 Task: Add Boiron Arsenicum Album 30C to the cart.
Action: Mouse moved to (315, 145)
Screenshot: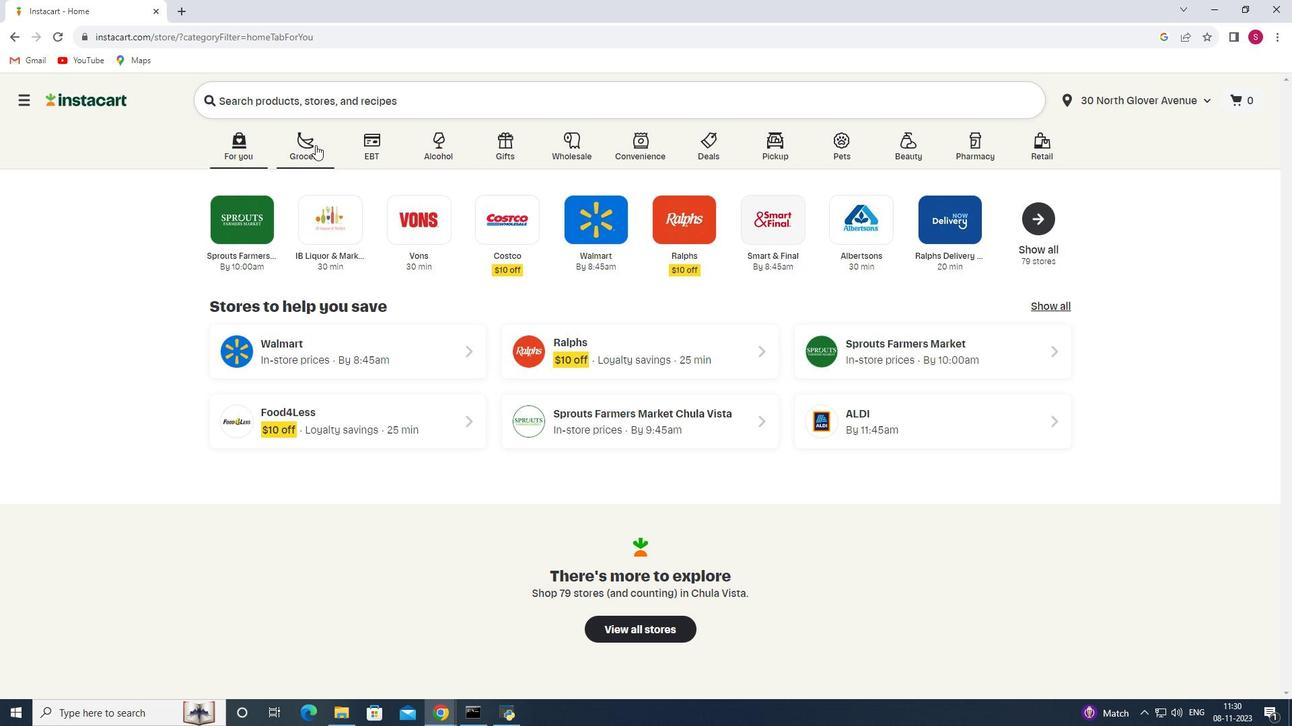 
Action: Mouse pressed left at (315, 145)
Screenshot: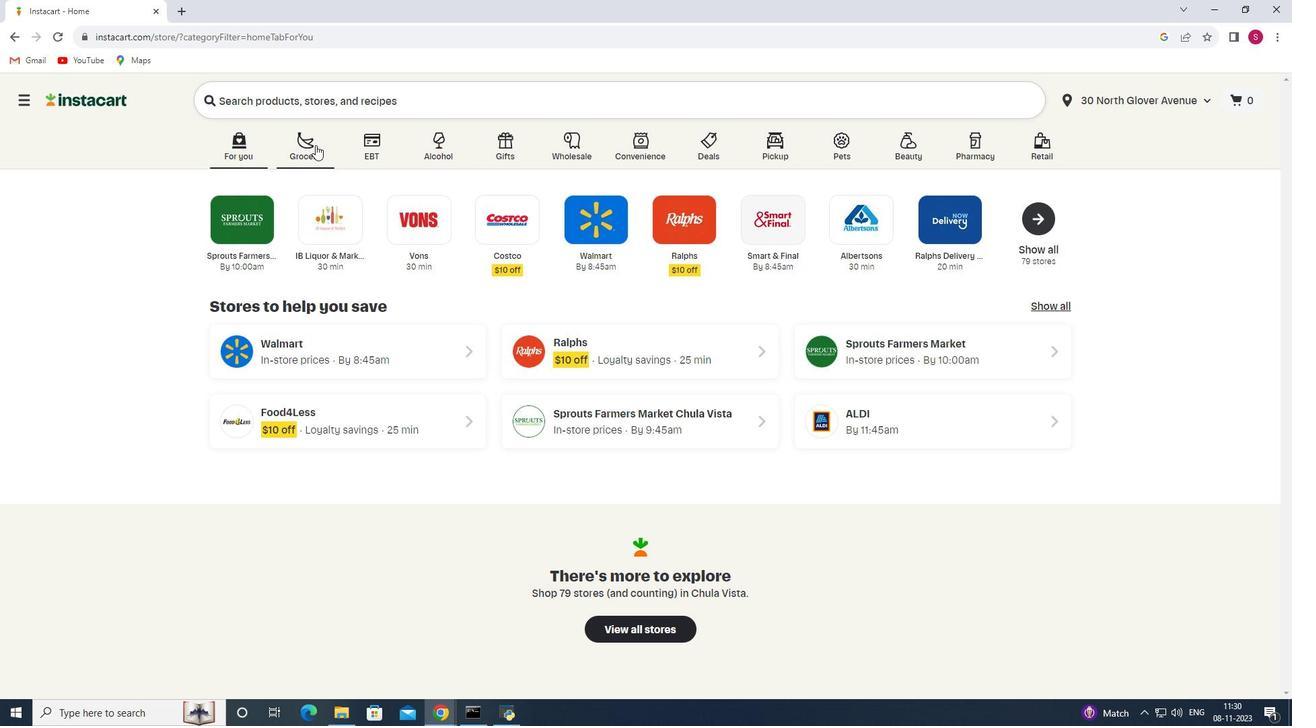 
Action: Mouse moved to (293, 391)
Screenshot: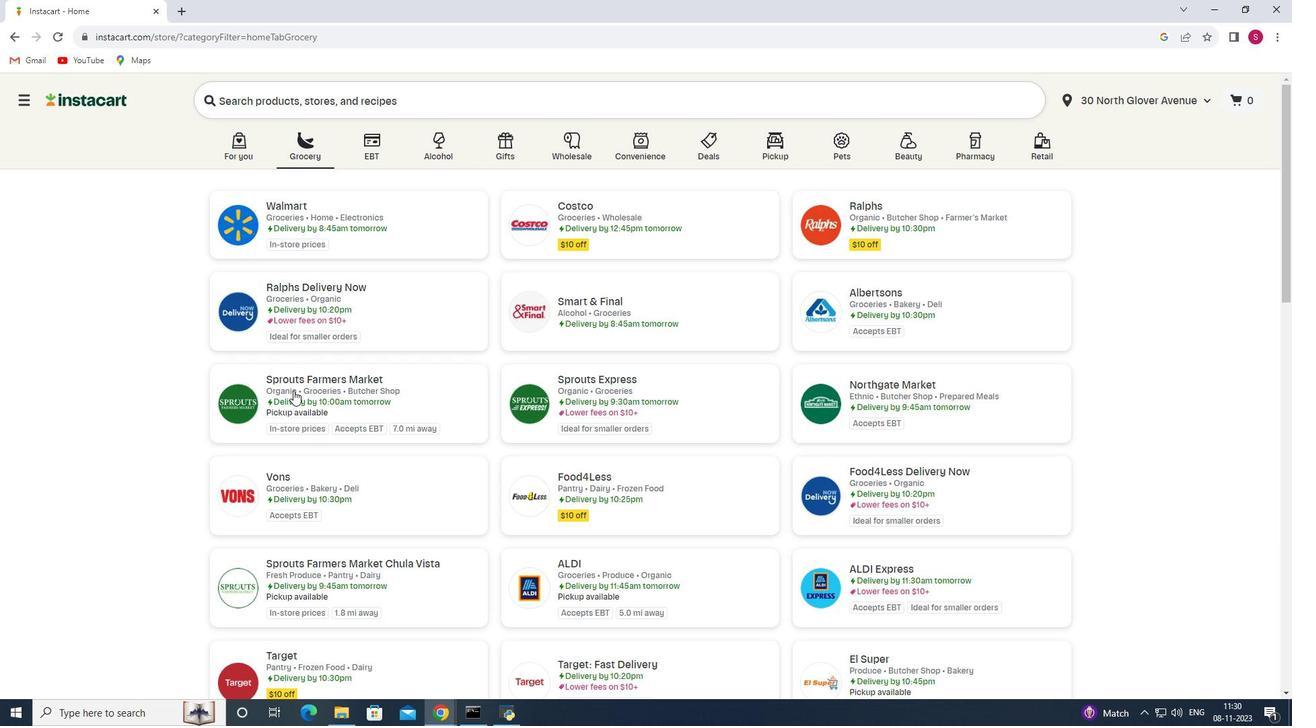 
Action: Mouse pressed left at (293, 391)
Screenshot: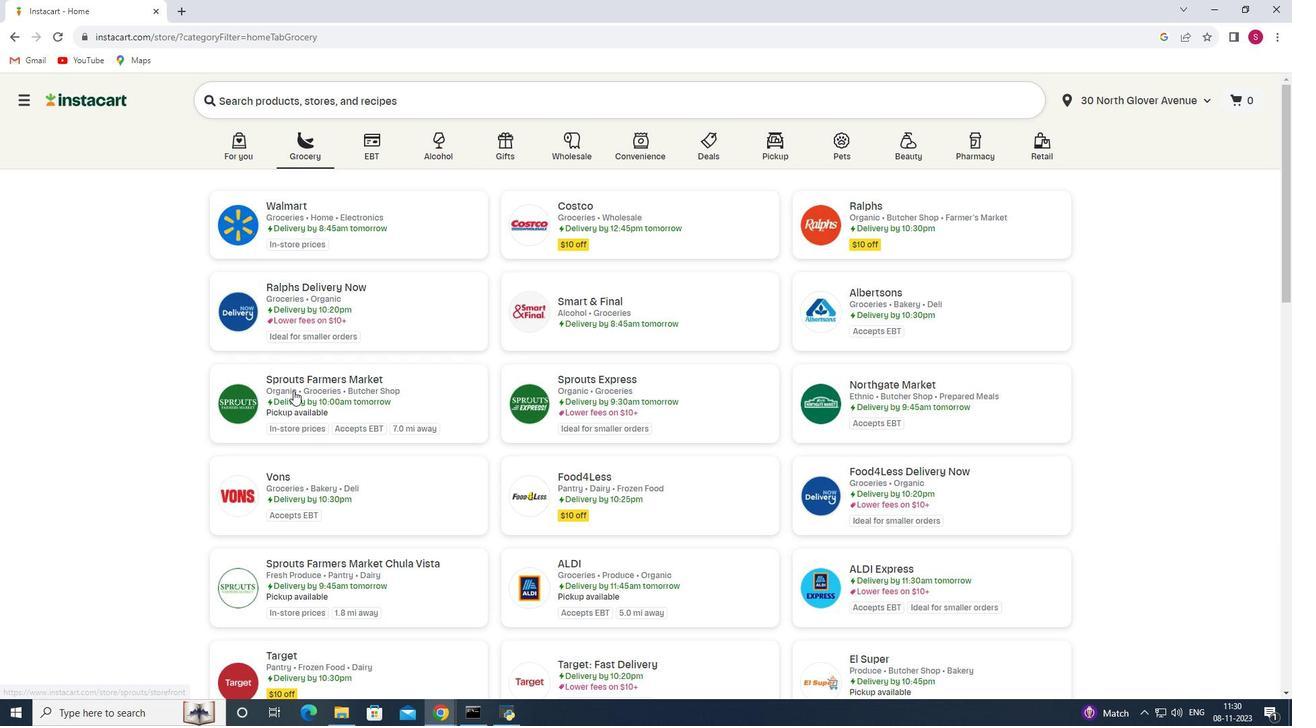 
Action: Mouse moved to (92, 446)
Screenshot: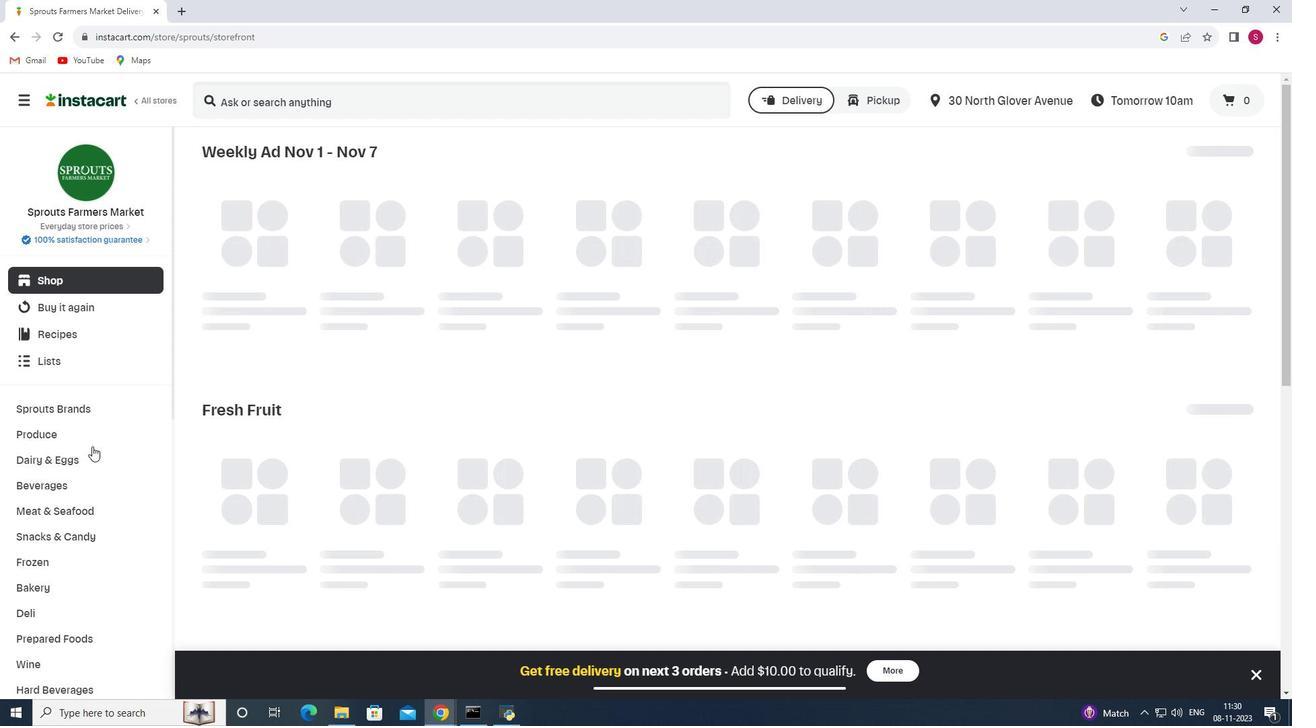 
Action: Mouse scrolled (92, 446) with delta (0, 0)
Screenshot: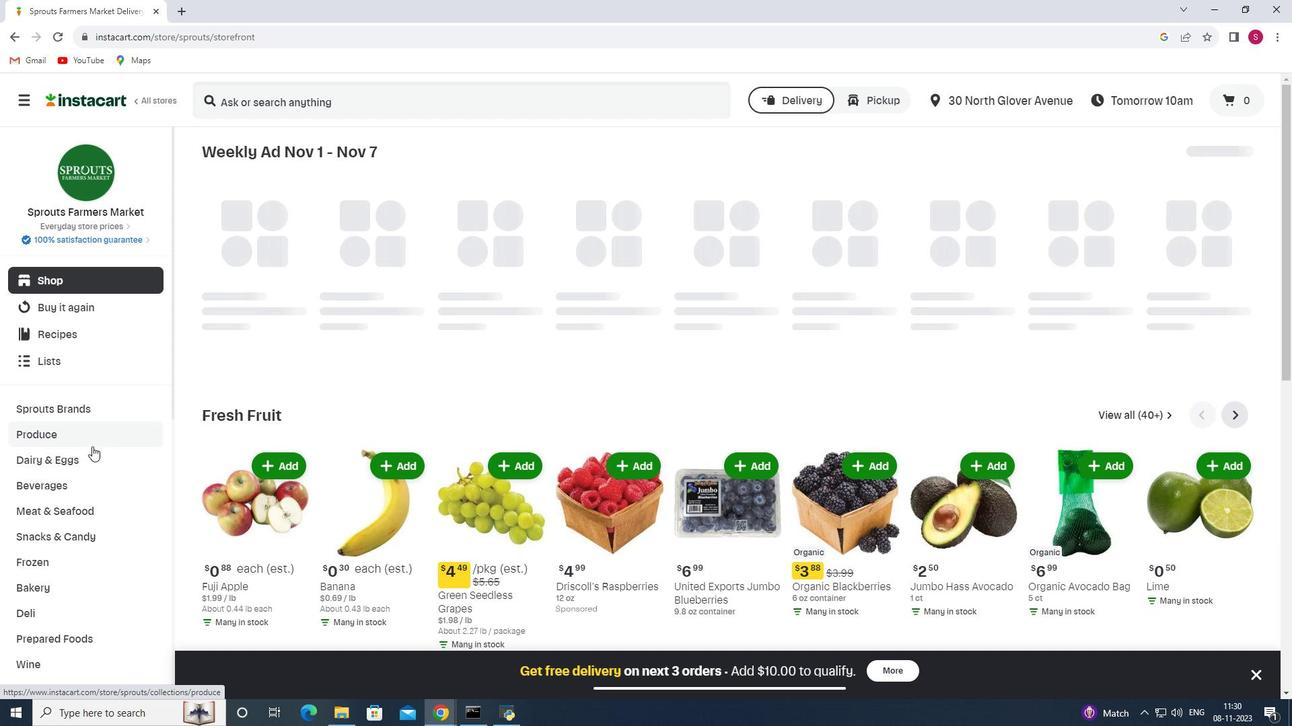 
Action: Mouse scrolled (92, 446) with delta (0, 0)
Screenshot: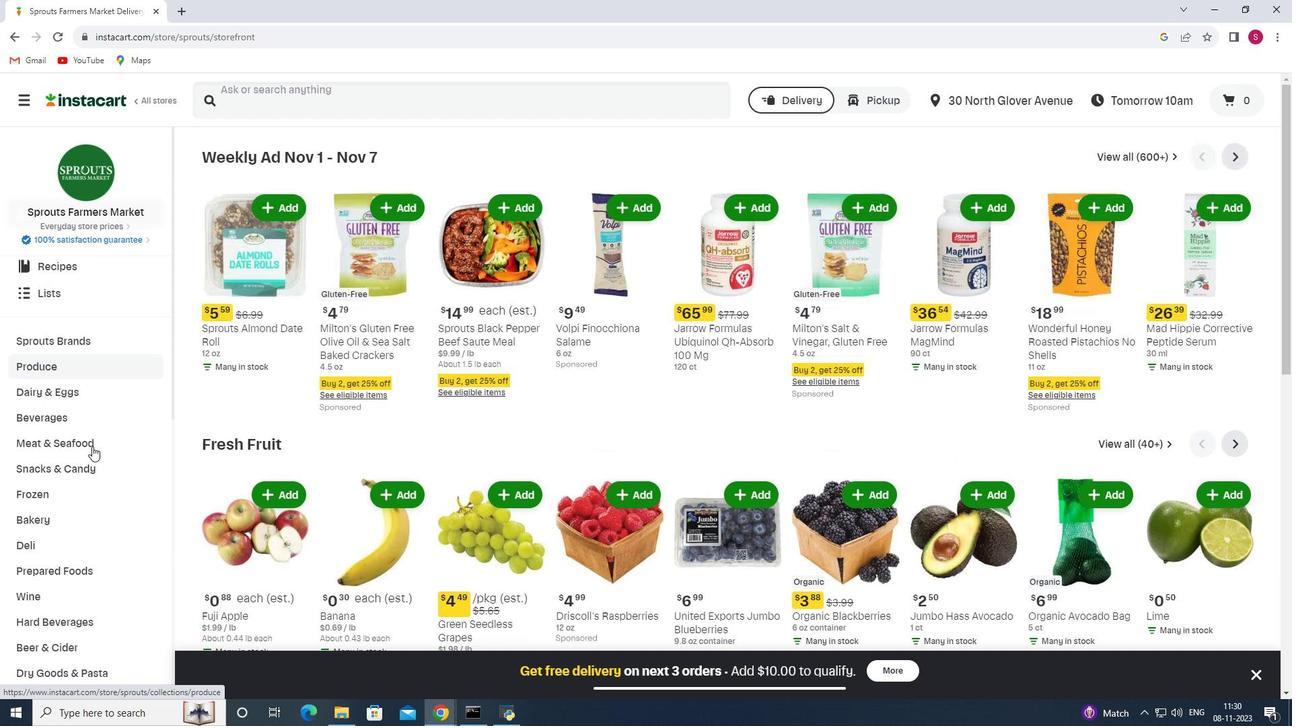 
Action: Mouse scrolled (92, 446) with delta (0, 0)
Screenshot: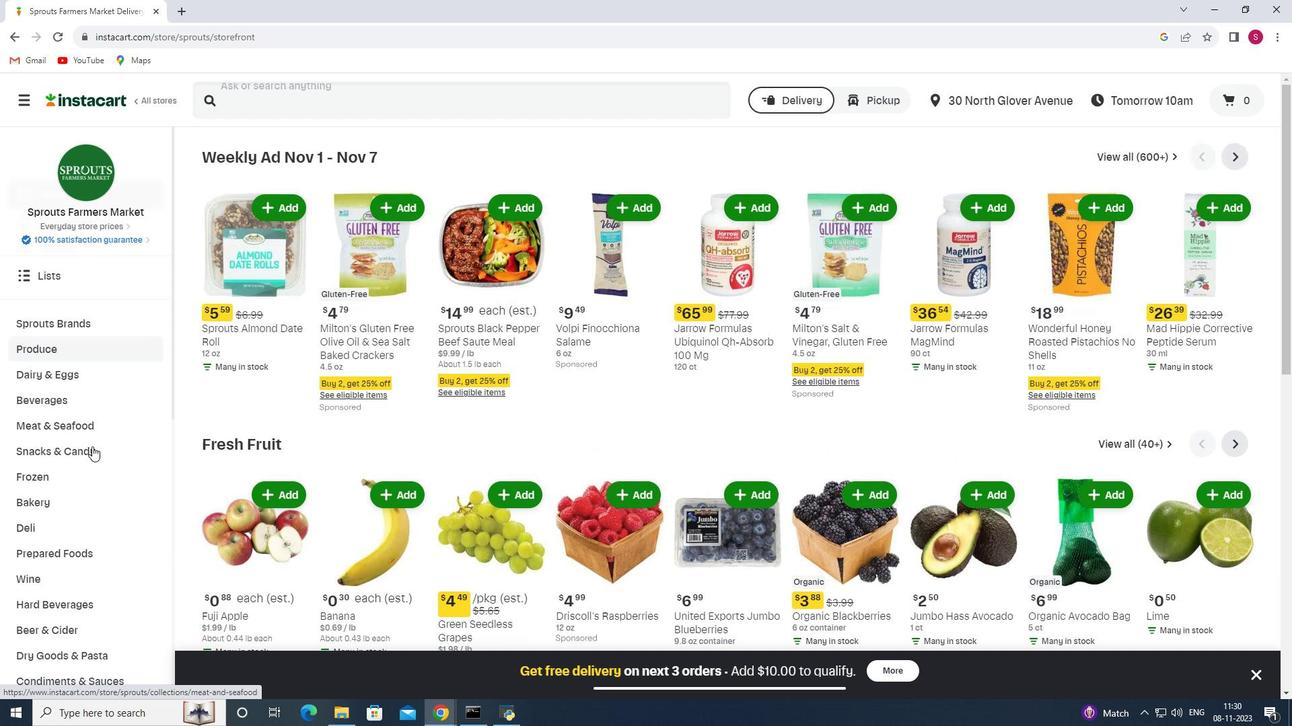 
Action: Mouse scrolled (92, 446) with delta (0, 0)
Screenshot: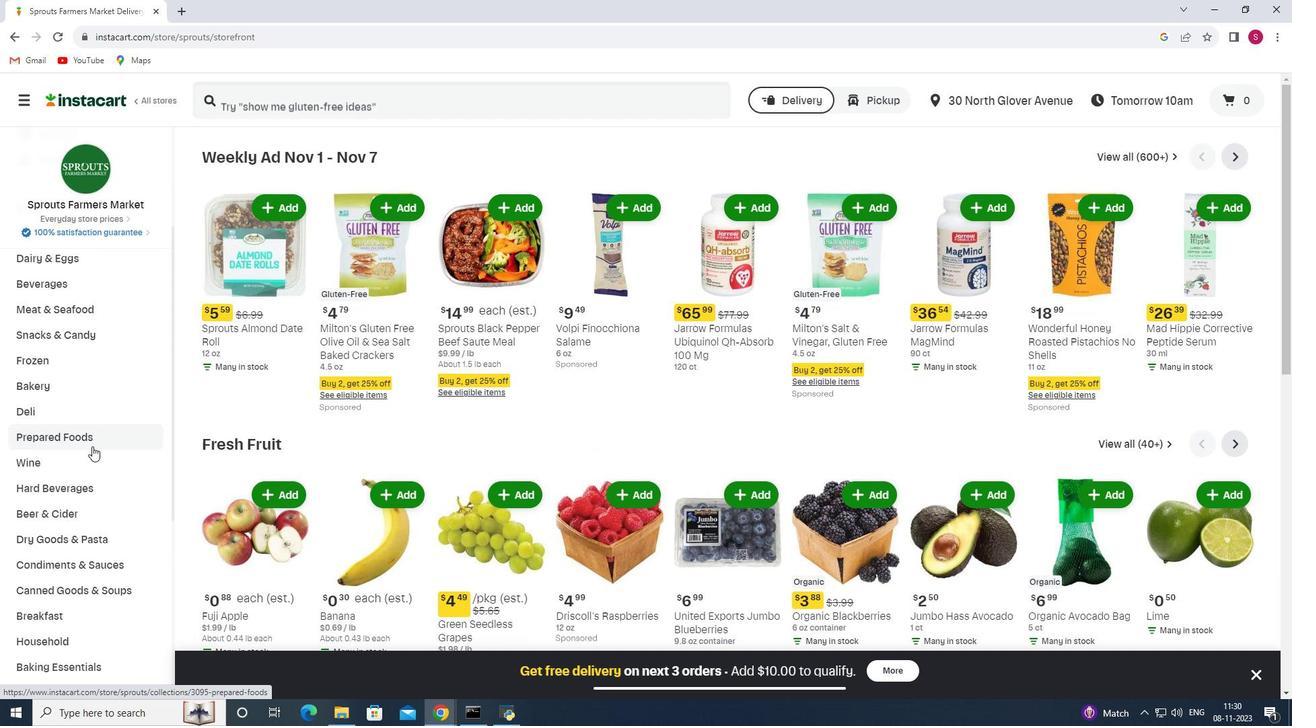 
Action: Mouse scrolled (92, 446) with delta (0, 0)
Screenshot: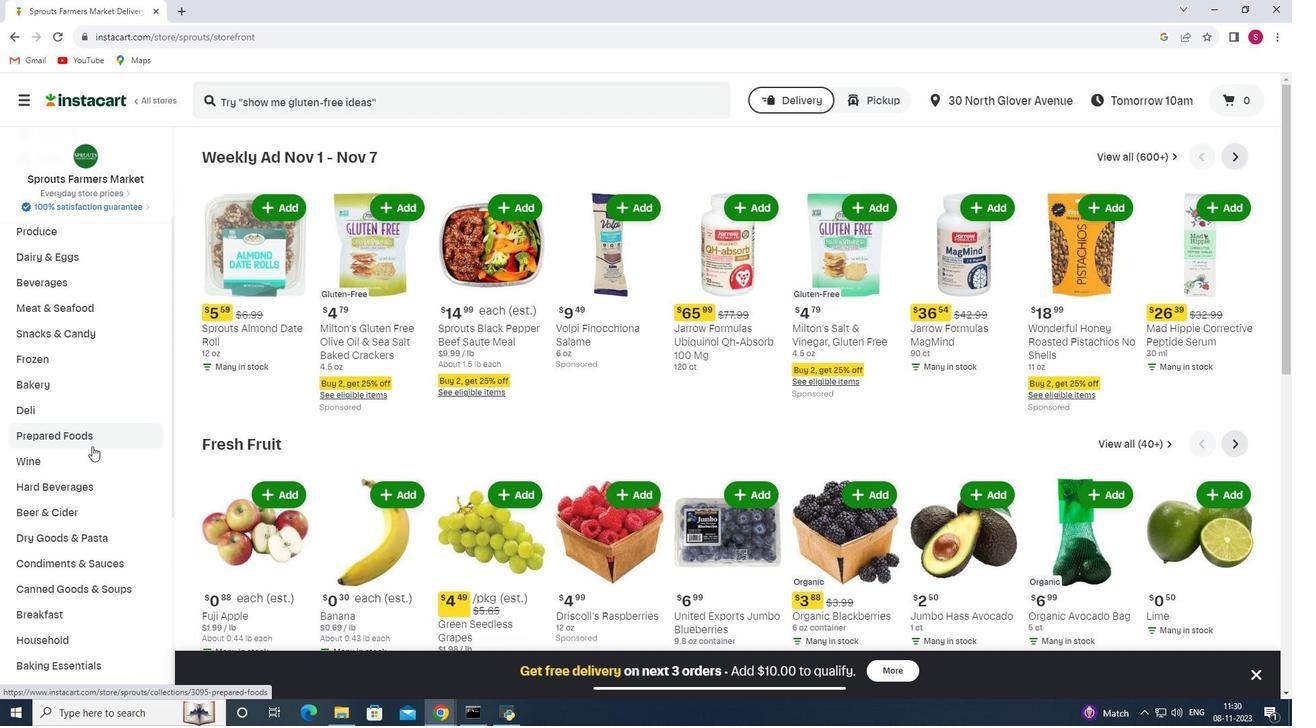 
Action: Mouse scrolled (92, 446) with delta (0, 0)
Screenshot: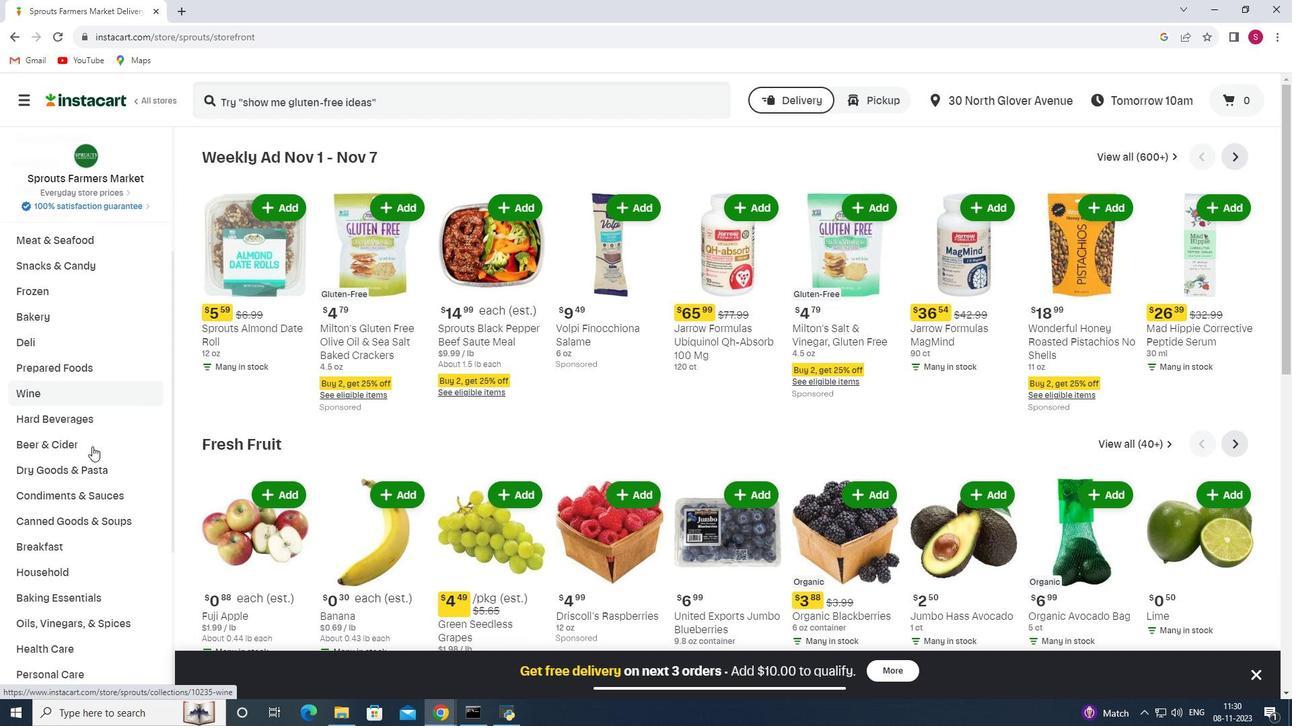 
Action: Mouse scrolled (92, 446) with delta (0, 0)
Screenshot: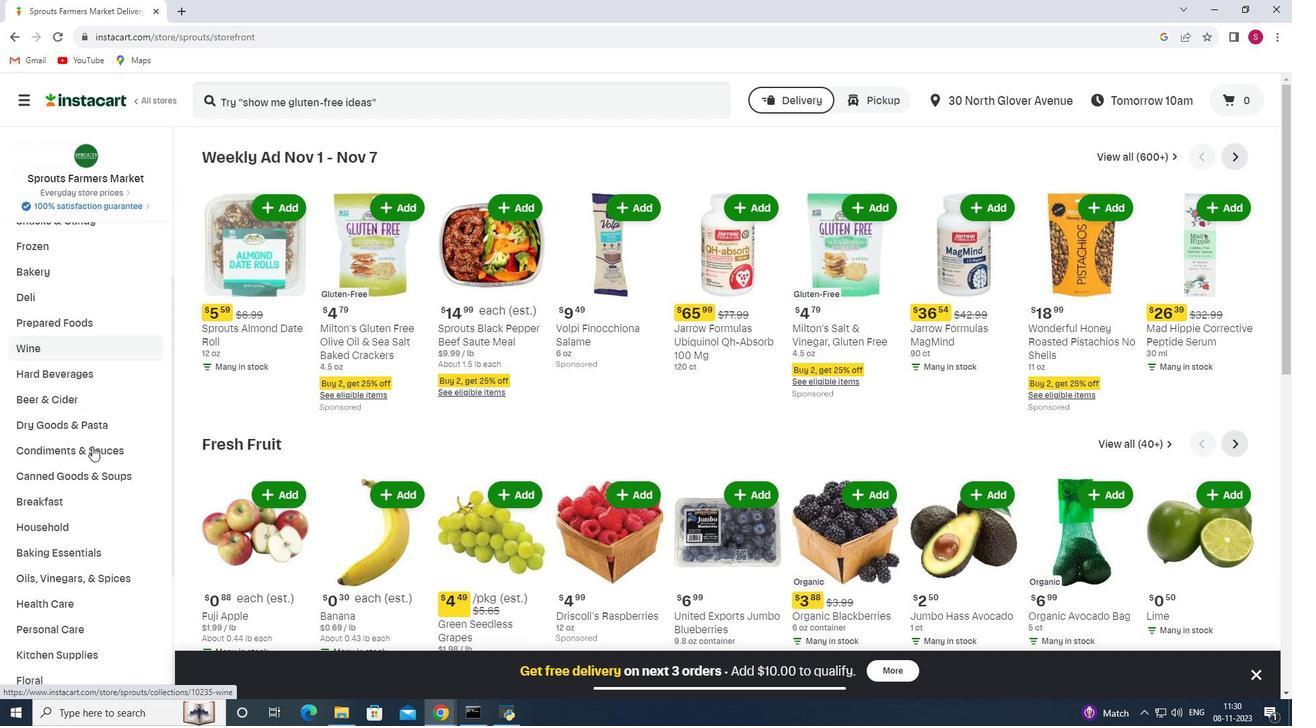 
Action: Mouse scrolled (92, 446) with delta (0, 0)
Screenshot: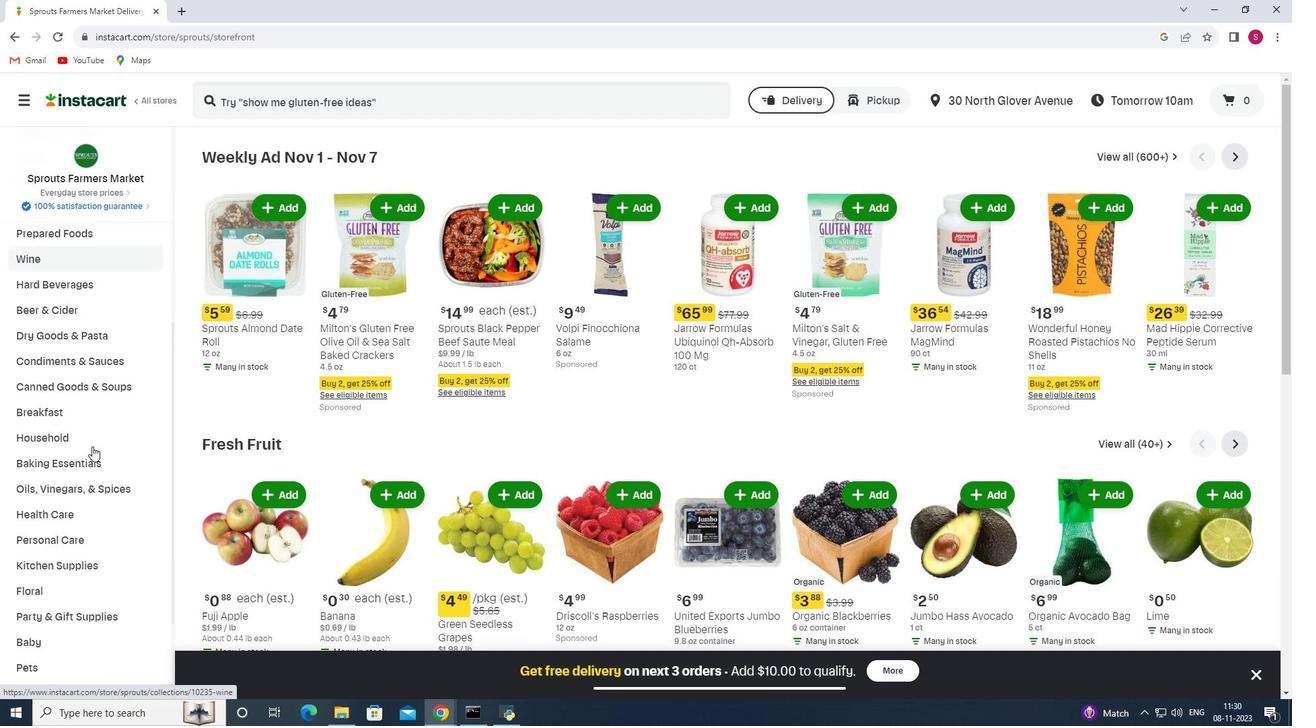 
Action: Mouse moved to (90, 451)
Screenshot: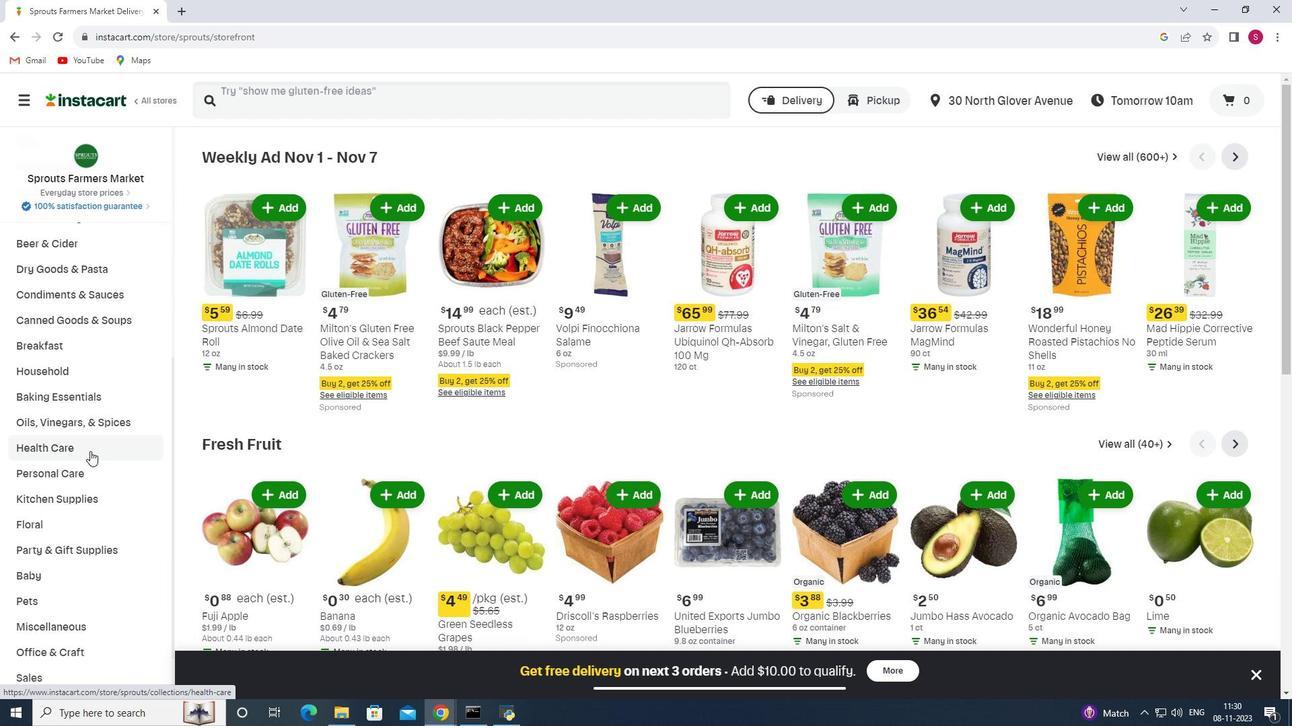 
Action: Mouse pressed left at (90, 451)
Screenshot: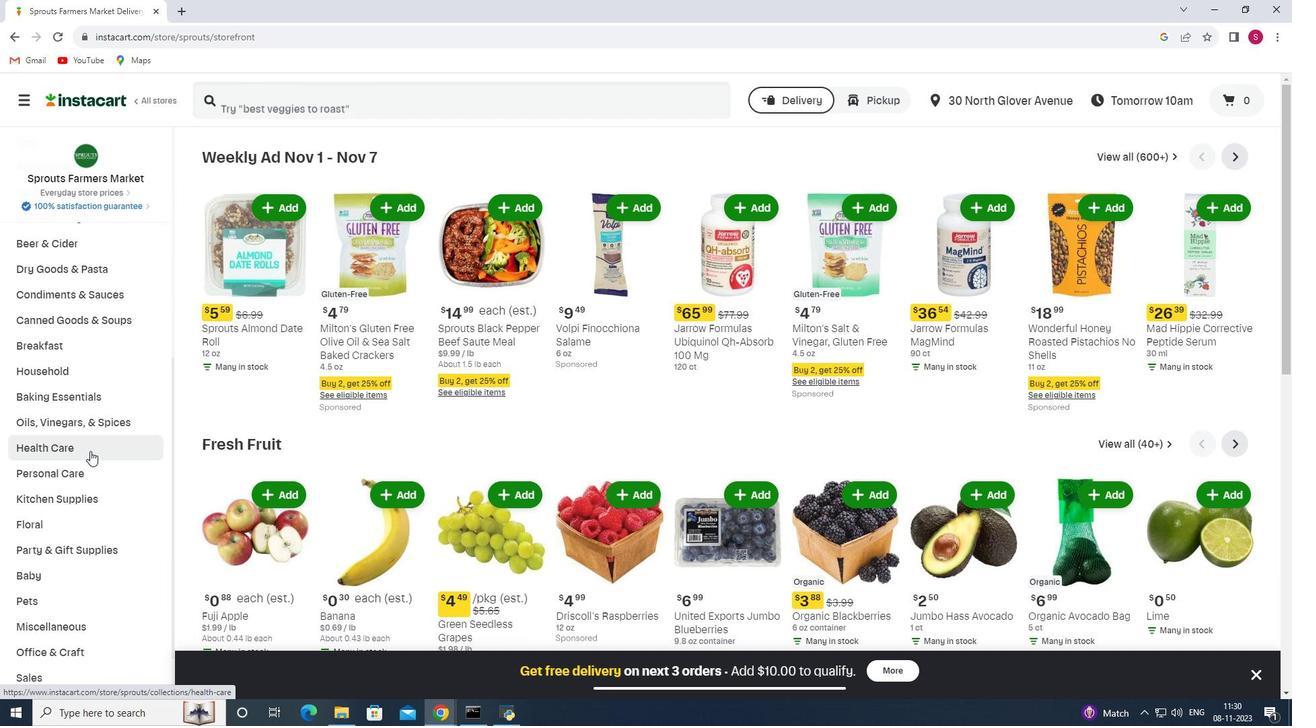 
Action: Mouse moved to (430, 186)
Screenshot: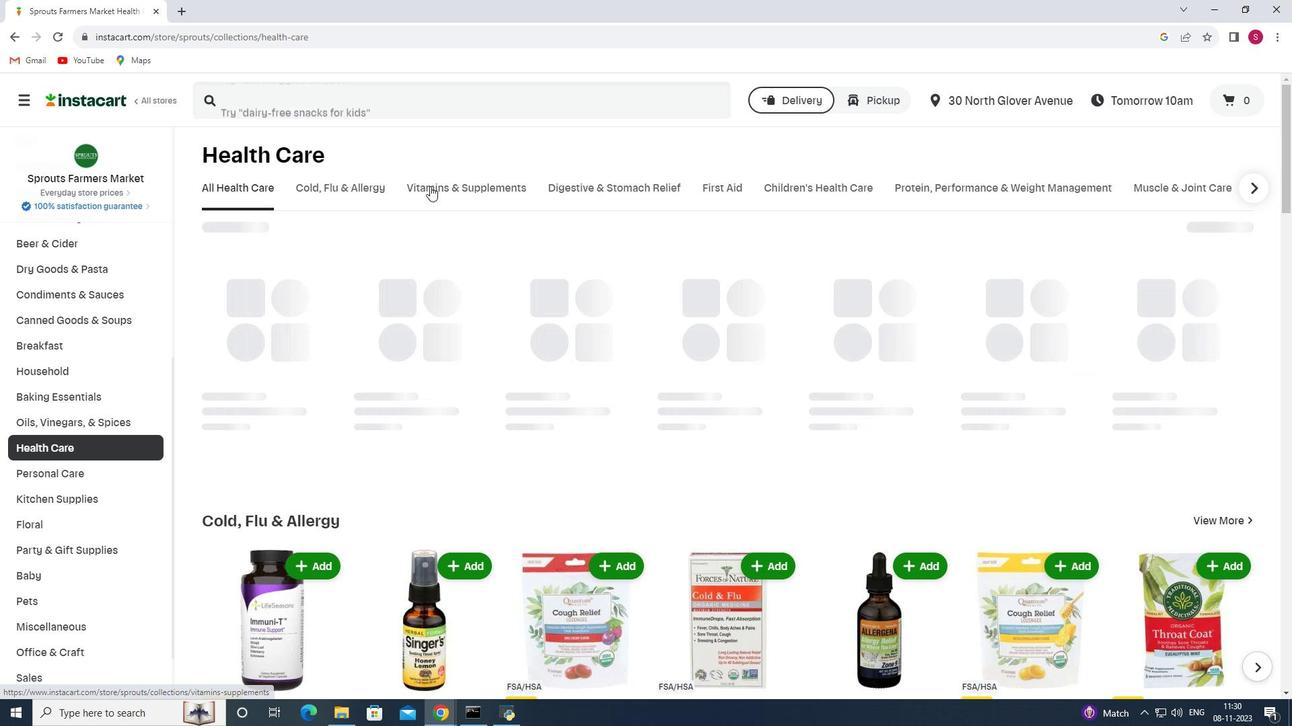 
Action: Mouse pressed left at (430, 186)
Screenshot: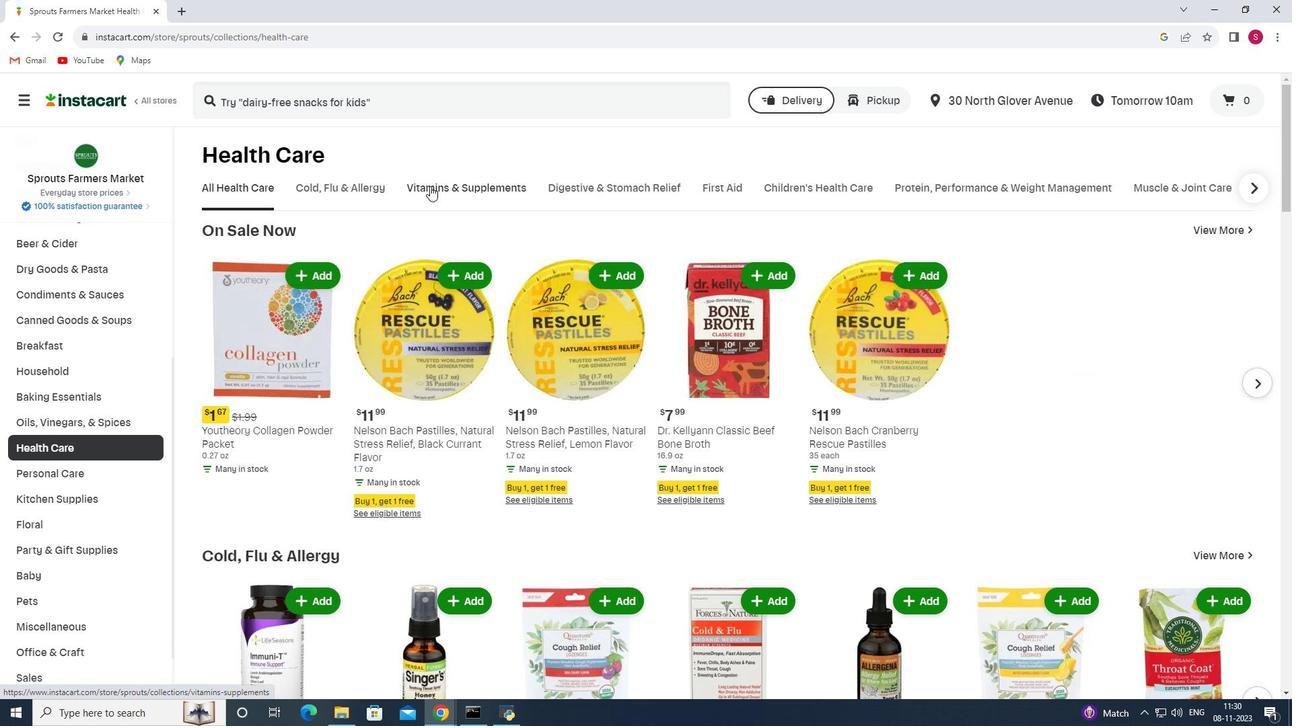 
Action: Mouse moved to (1051, 249)
Screenshot: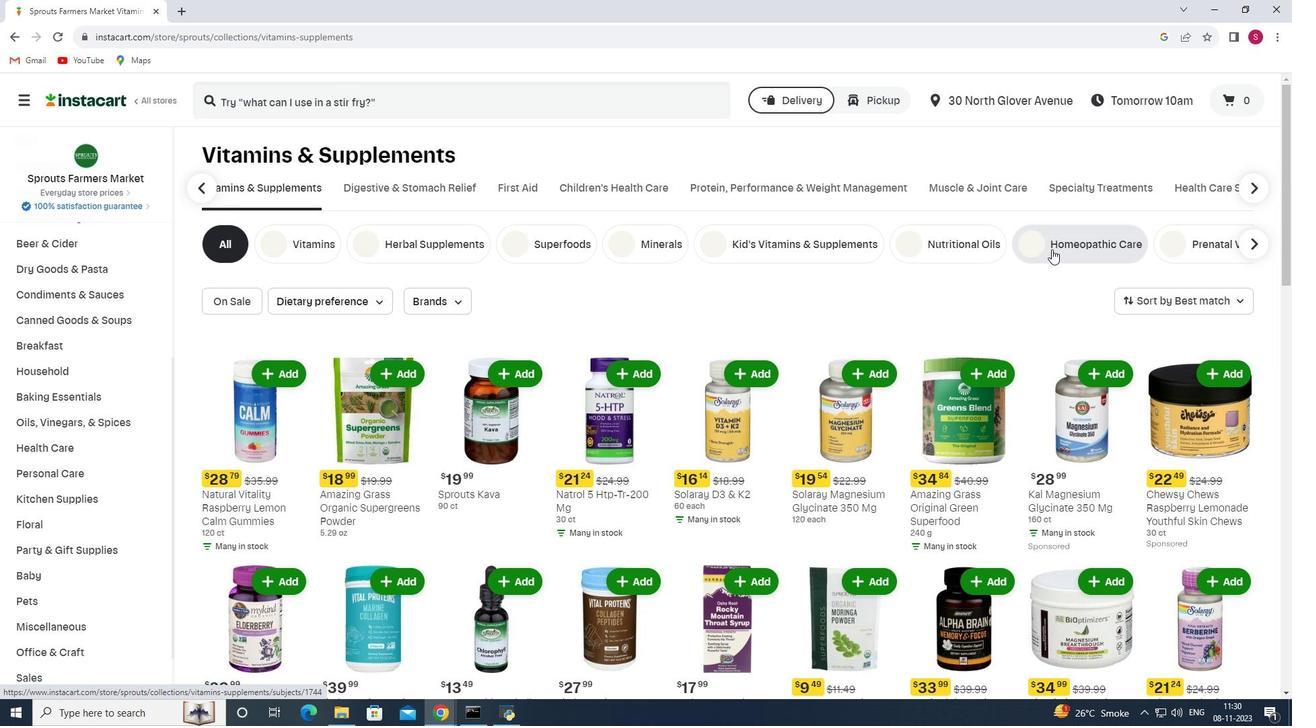 
Action: Mouse pressed left at (1051, 249)
Screenshot: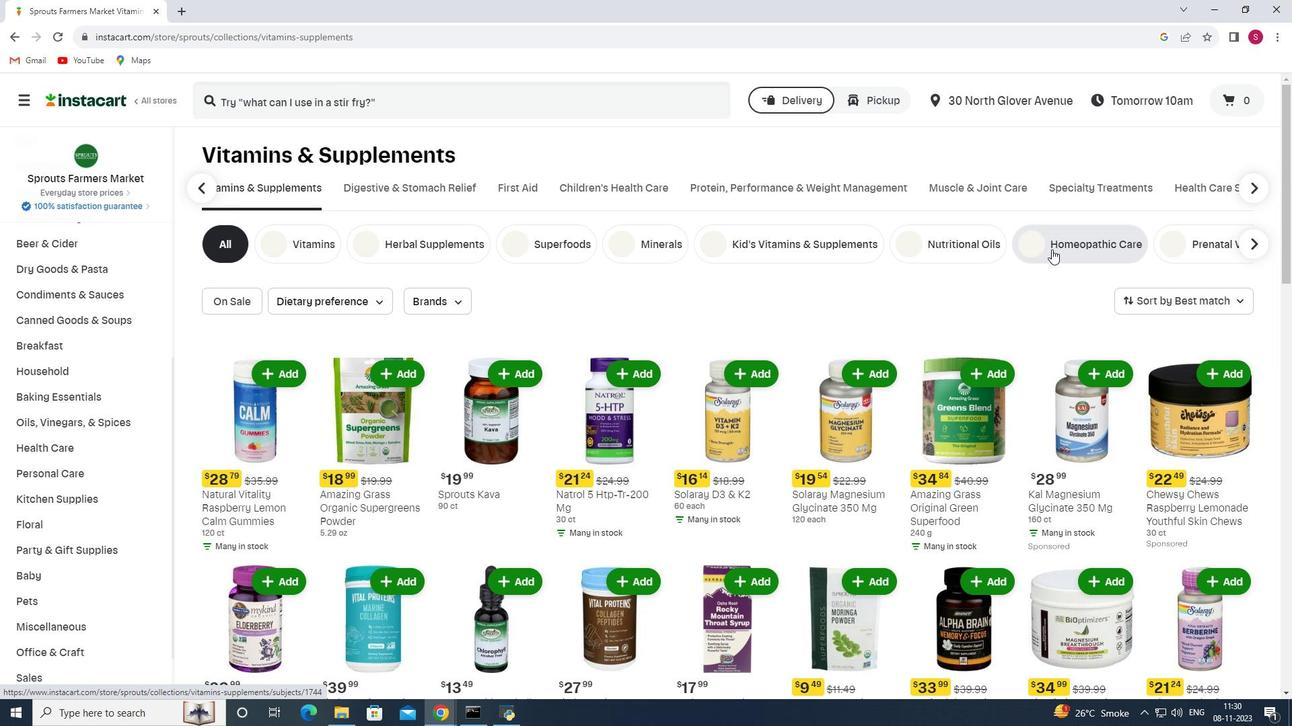 
Action: Mouse moved to (345, 109)
Screenshot: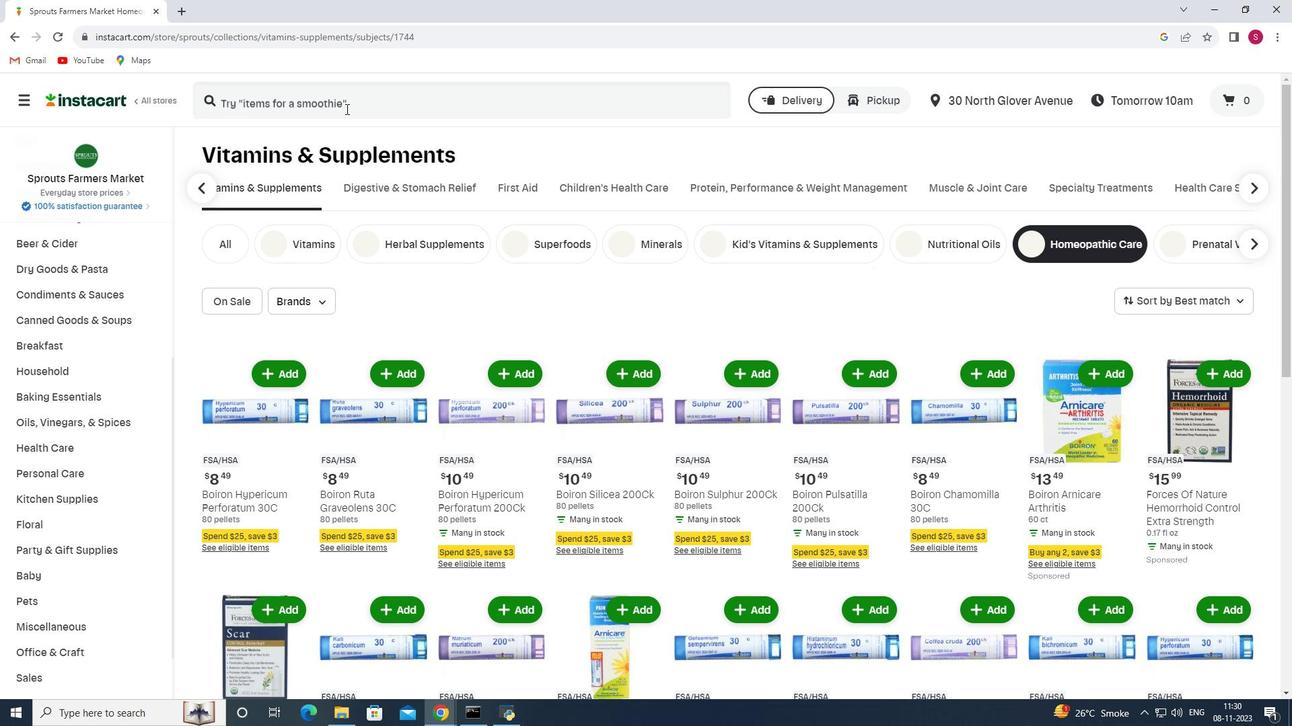 
Action: Mouse pressed left at (345, 109)
Screenshot: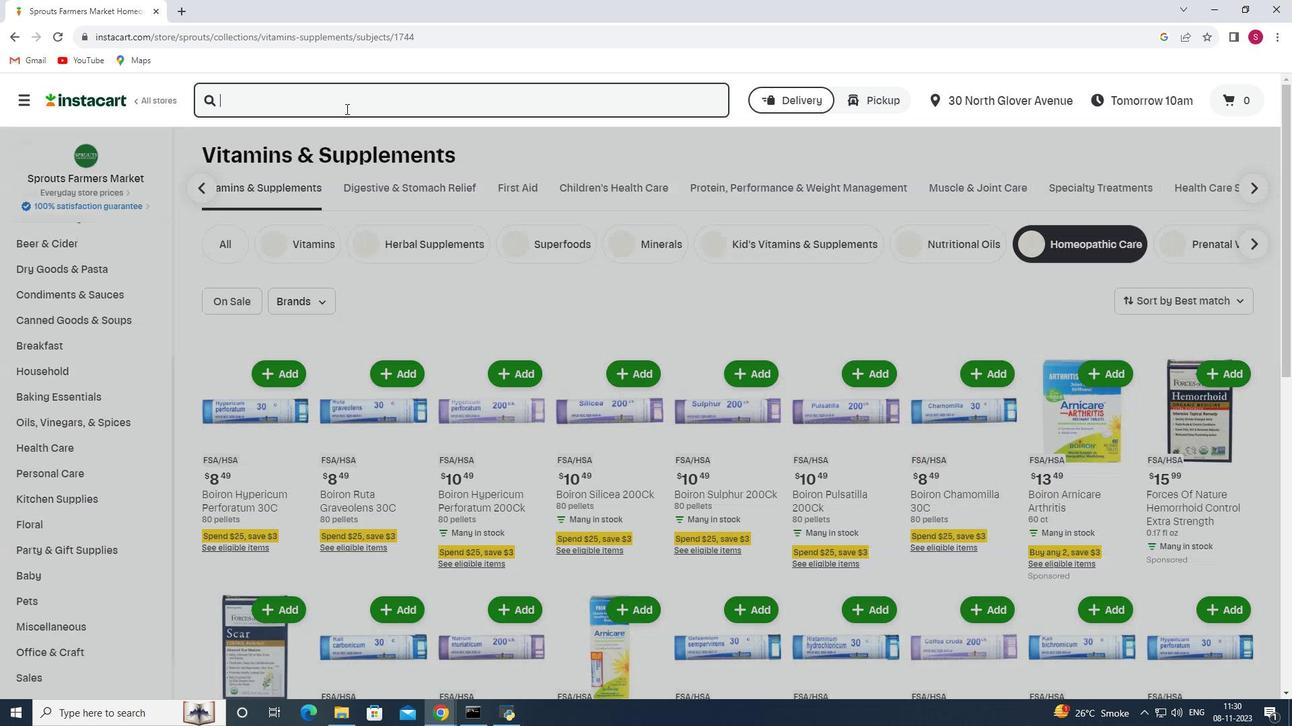 
Action: Key pressed <Key.shift>Boiron<Key.space><Key.shift>Arsenicum<Key.space><Key.shift>Album<Key.space>30<Key.shift><Key.shift><Key.shift><Key.shift><Key.shift><Key.shift><Key.shift>C<Key.enter>
Screenshot: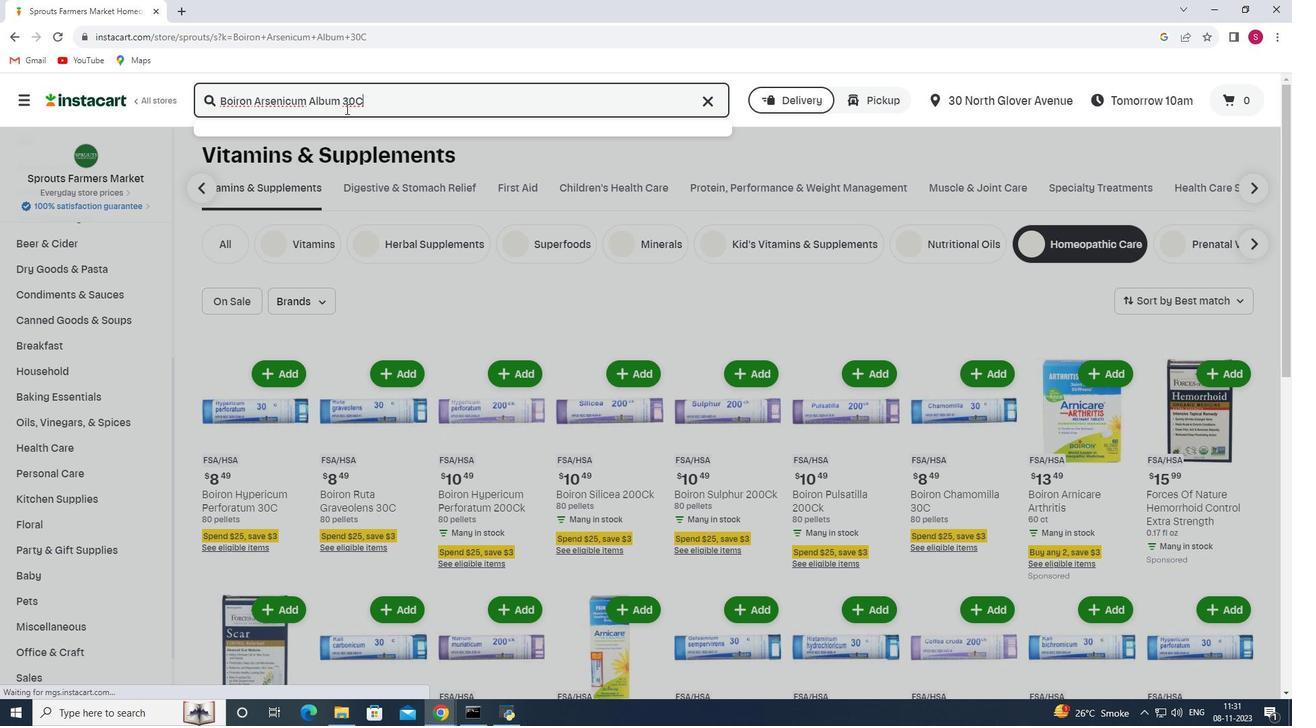 
Action: Mouse moved to (372, 207)
Screenshot: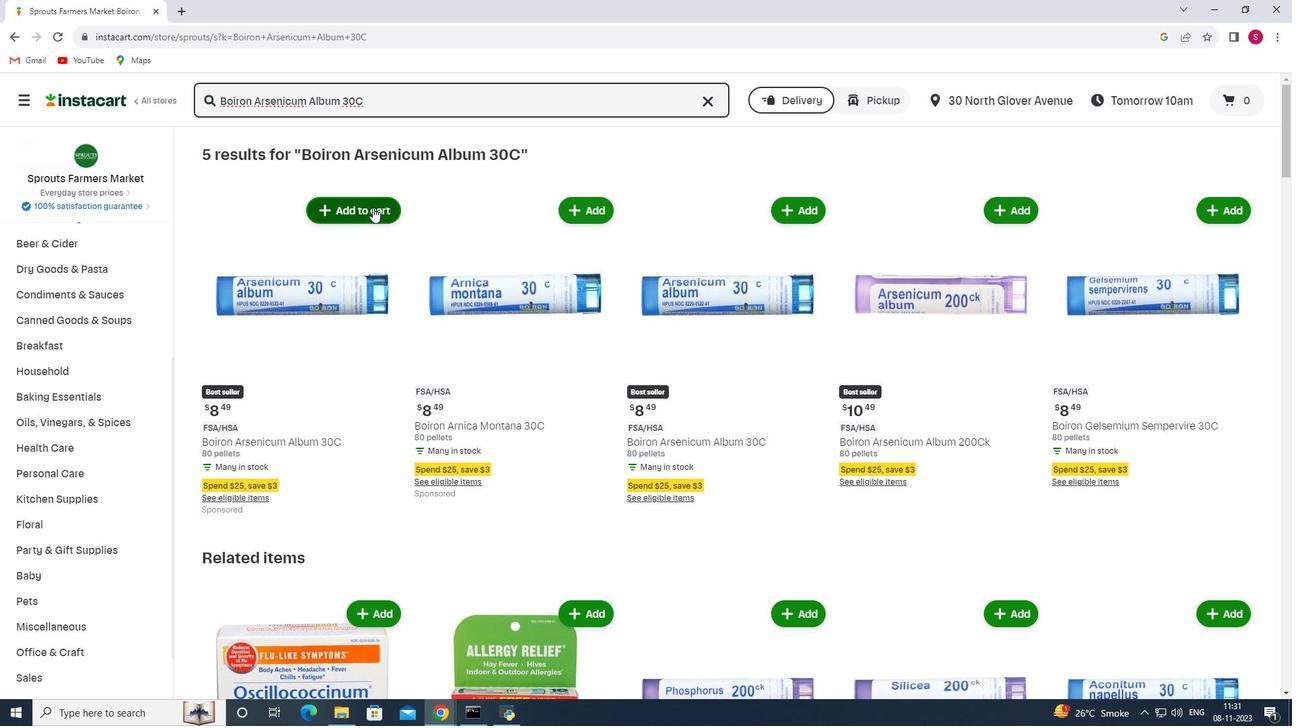 
Action: Mouse pressed left at (372, 207)
Screenshot: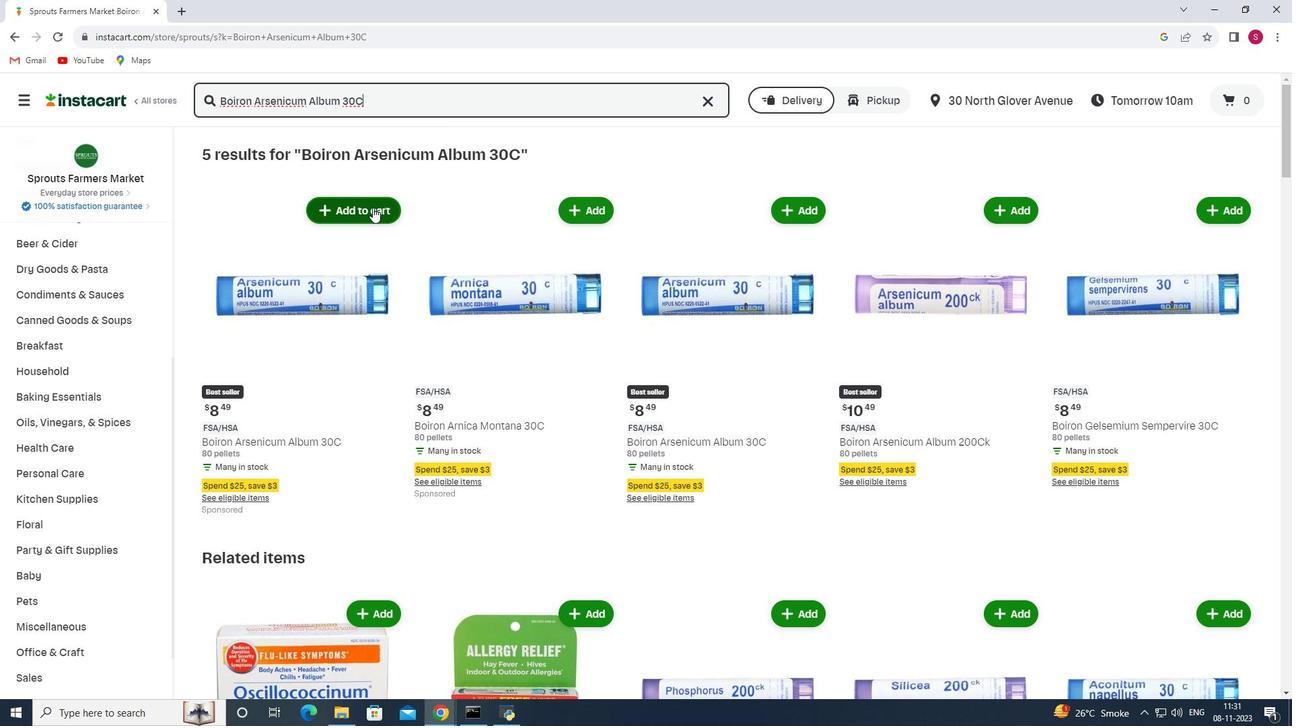 
Action: Mouse moved to (364, 236)
Screenshot: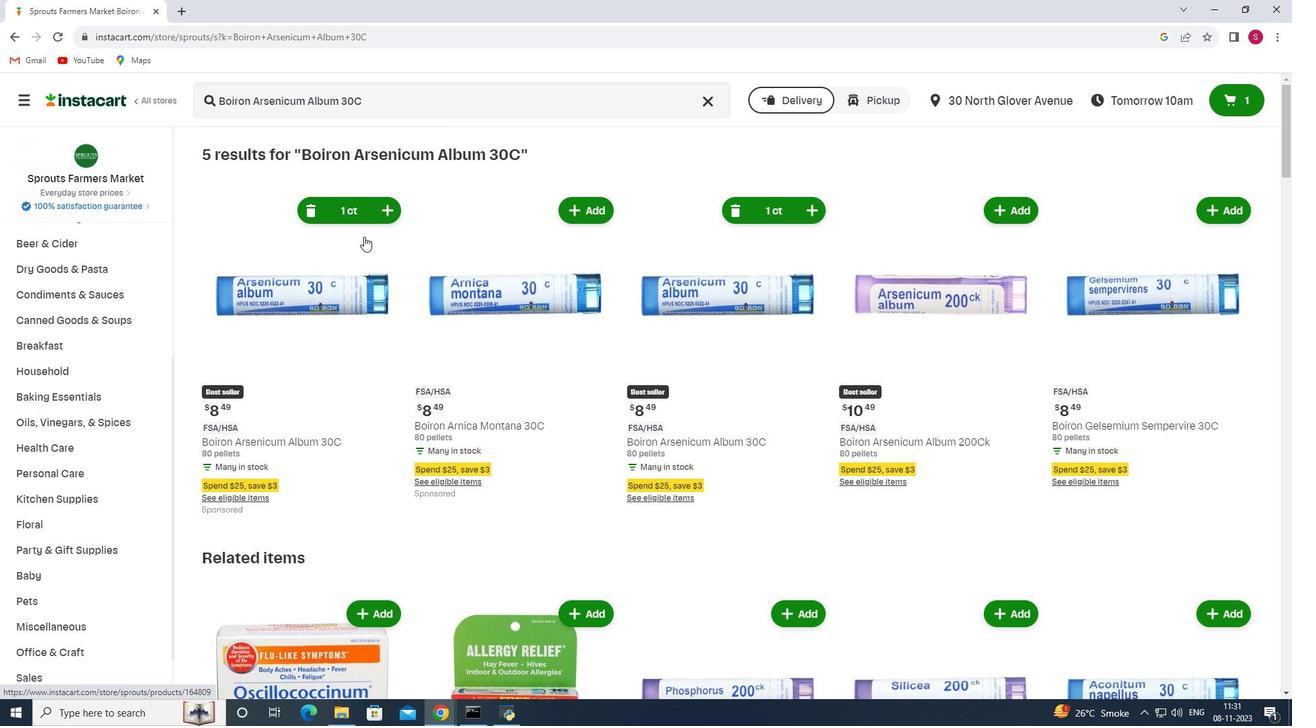 
